 Task: Look for products in the category "Deodrant & Shave" from Parissa only.
Action: Mouse moved to (292, 124)
Screenshot: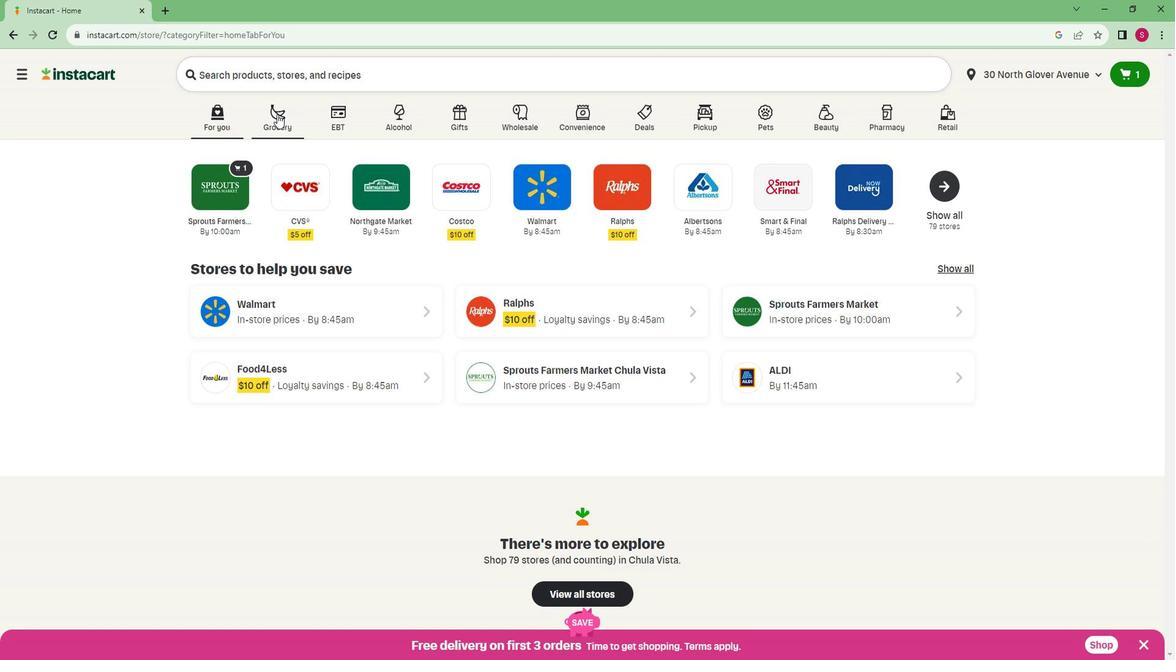 
Action: Mouse pressed left at (292, 124)
Screenshot: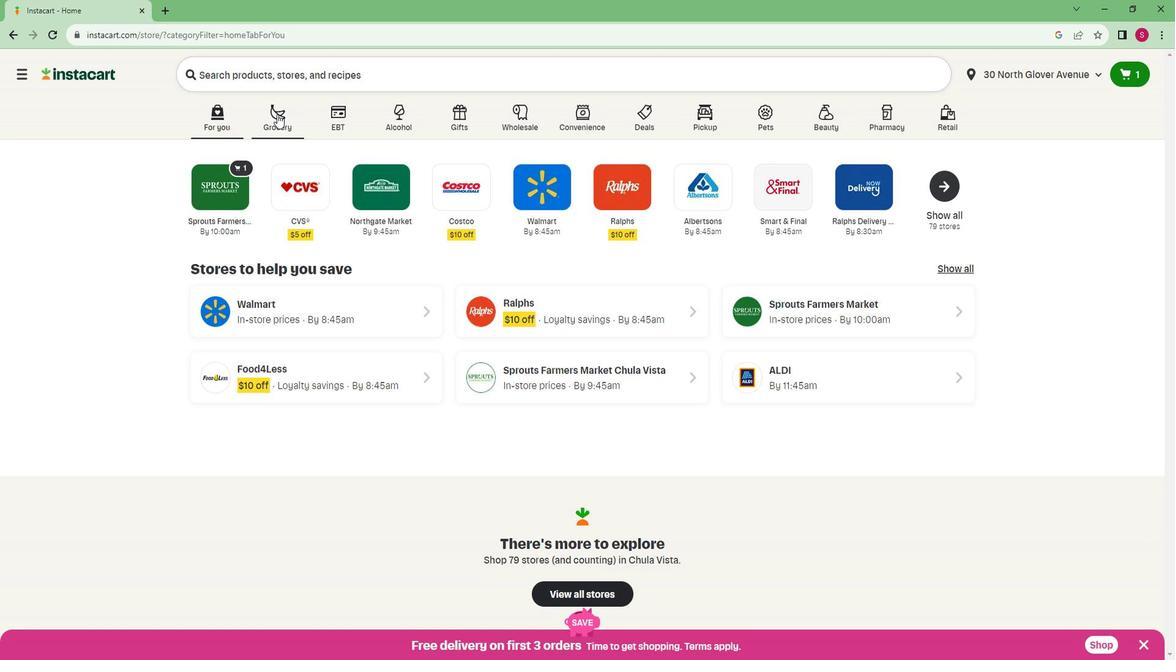 
Action: Mouse moved to (258, 347)
Screenshot: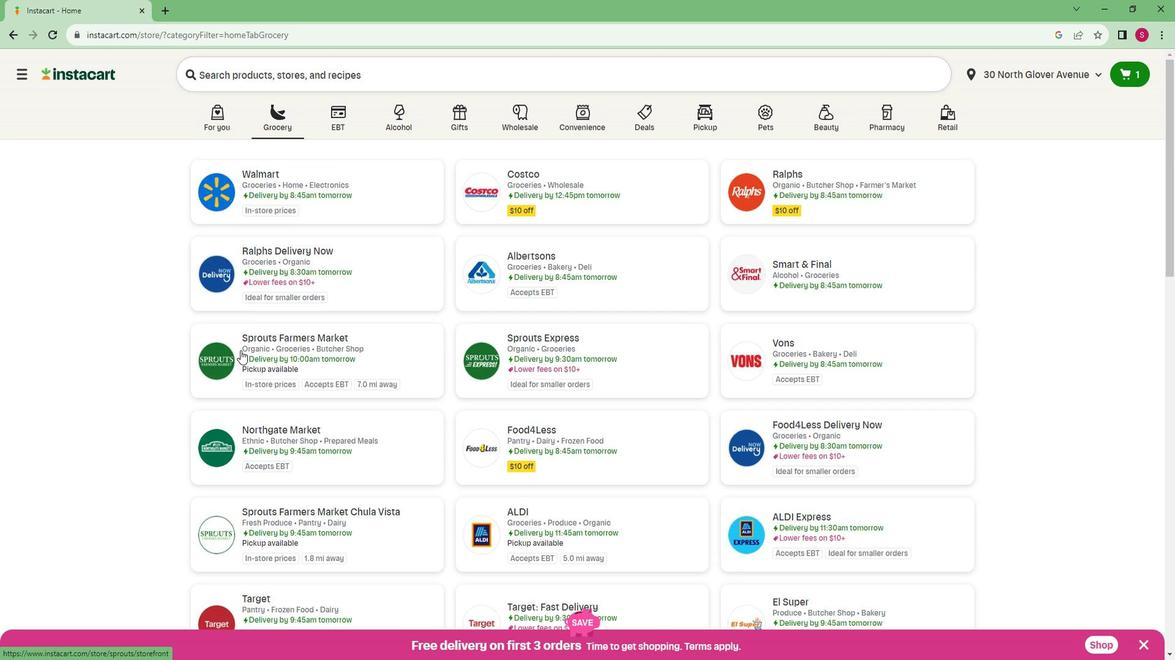 
Action: Mouse pressed left at (258, 347)
Screenshot: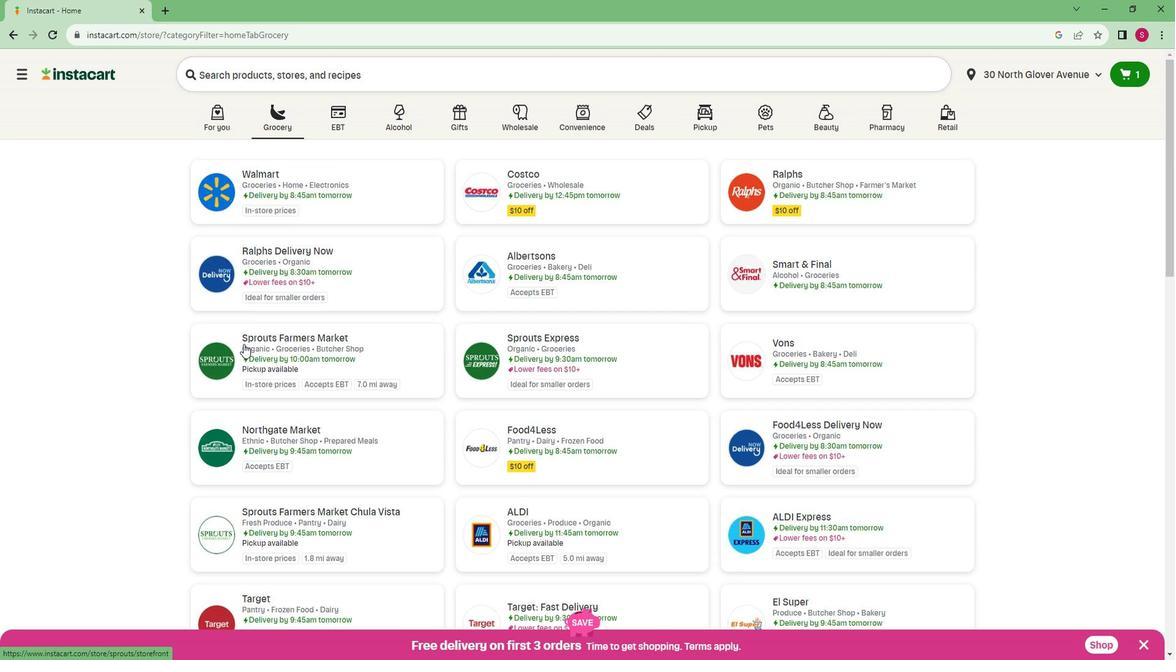 
Action: Mouse moved to (61, 466)
Screenshot: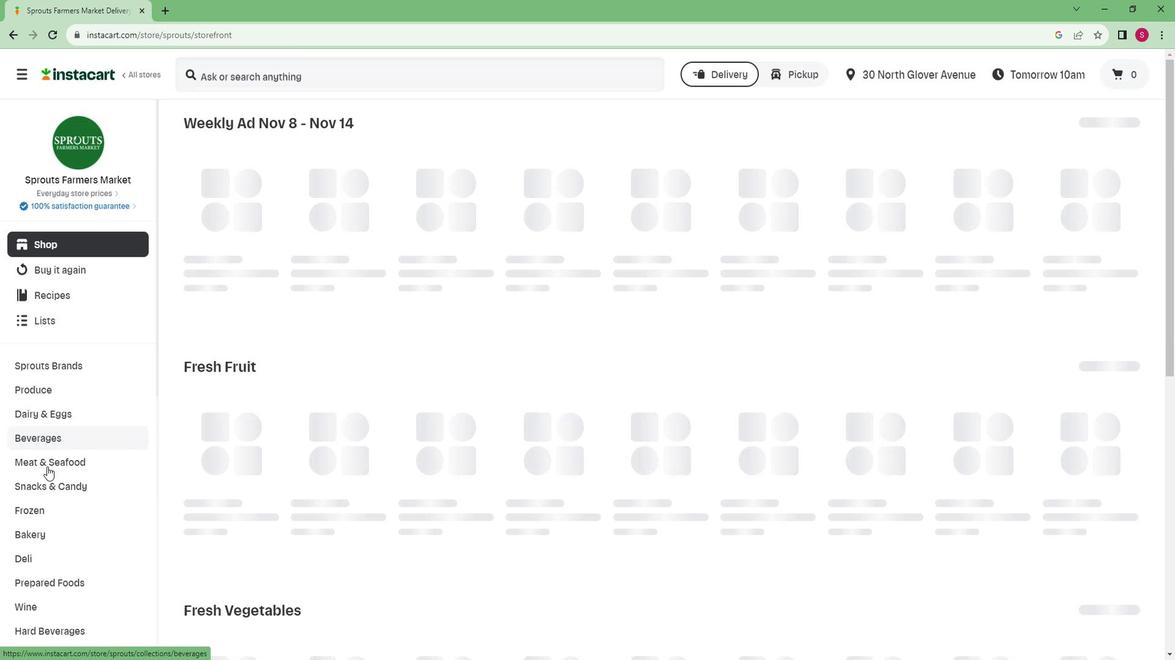 
Action: Mouse scrolled (61, 466) with delta (0, 0)
Screenshot: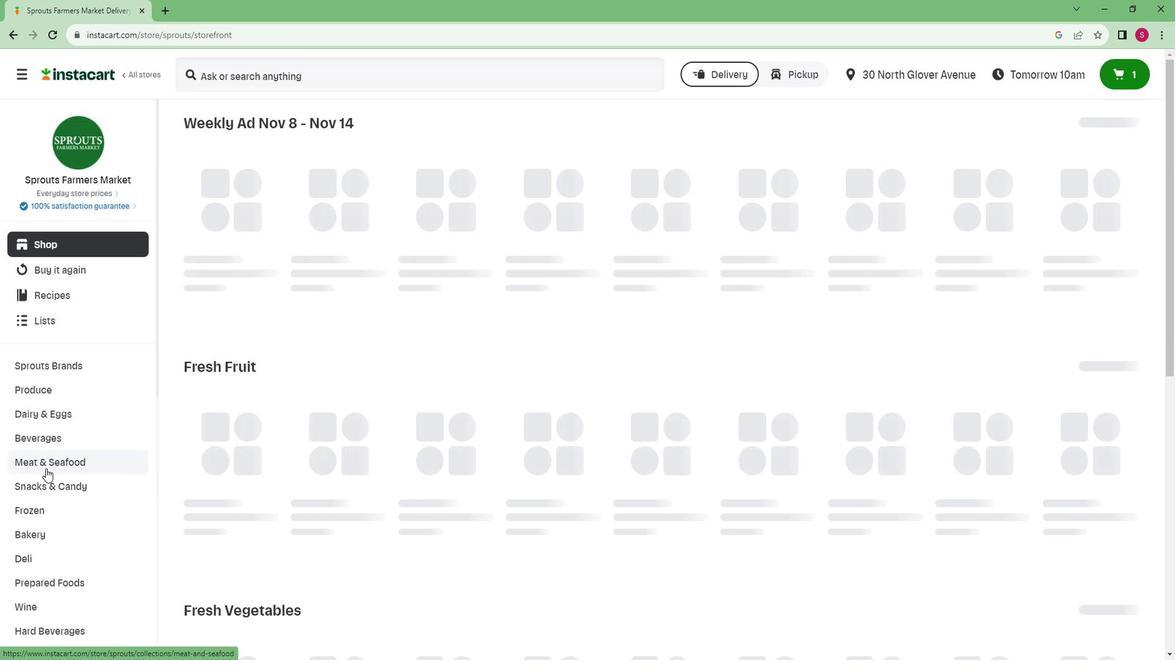 
Action: Mouse scrolled (61, 466) with delta (0, 0)
Screenshot: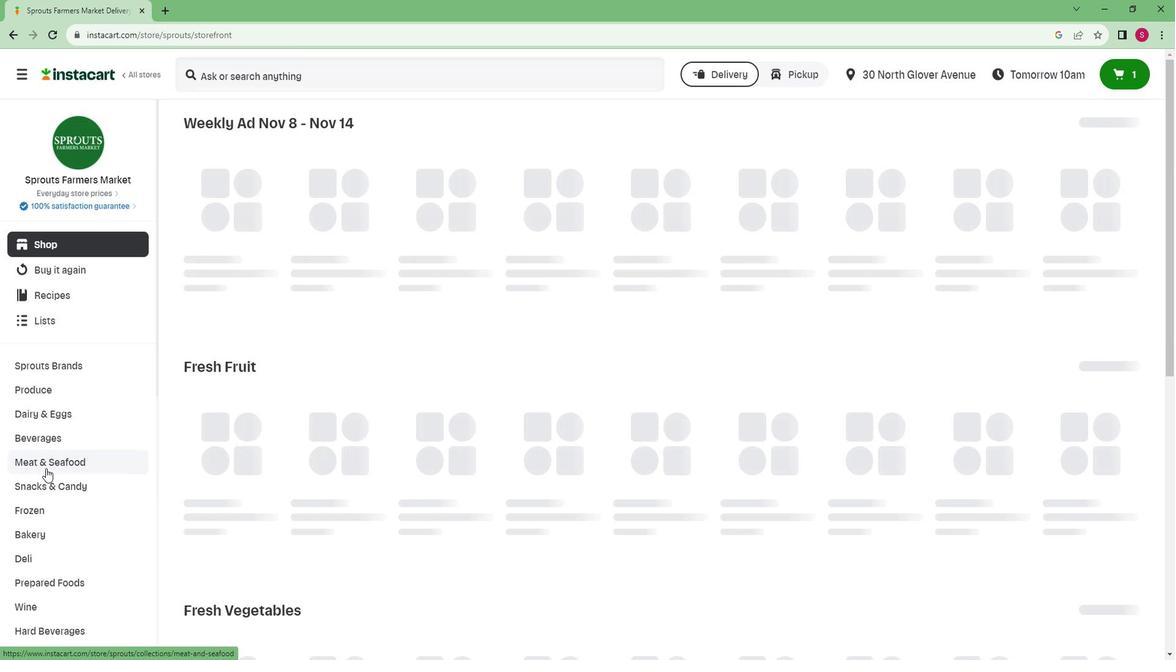 
Action: Mouse scrolled (61, 466) with delta (0, 0)
Screenshot: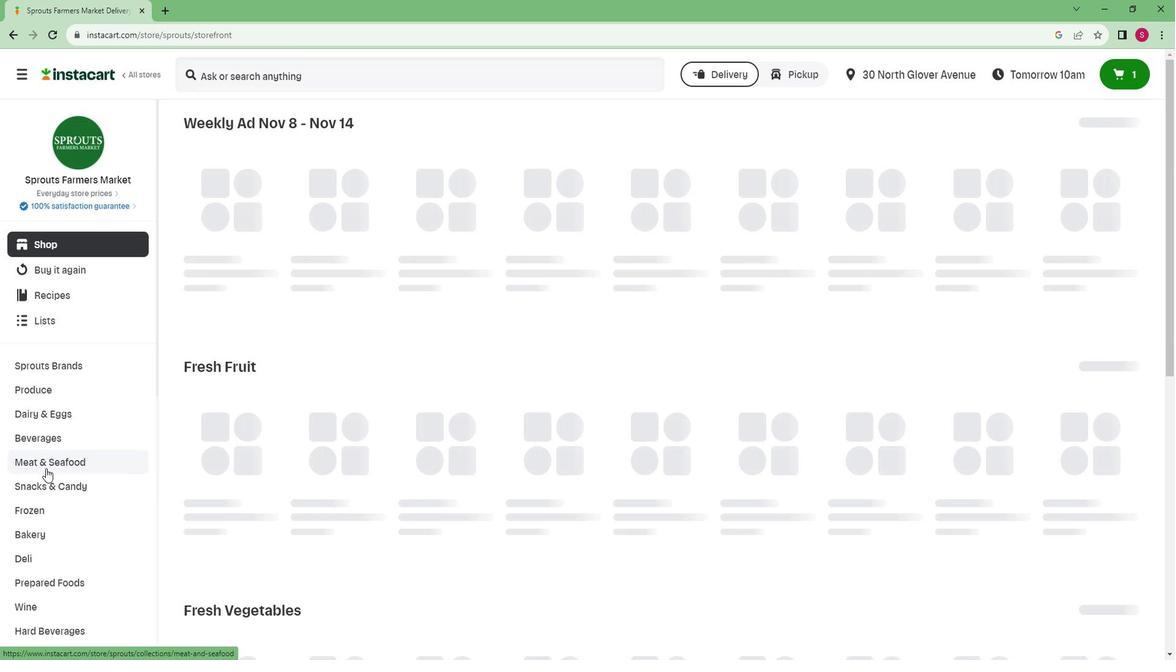 
Action: Mouse moved to (61, 467)
Screenshot: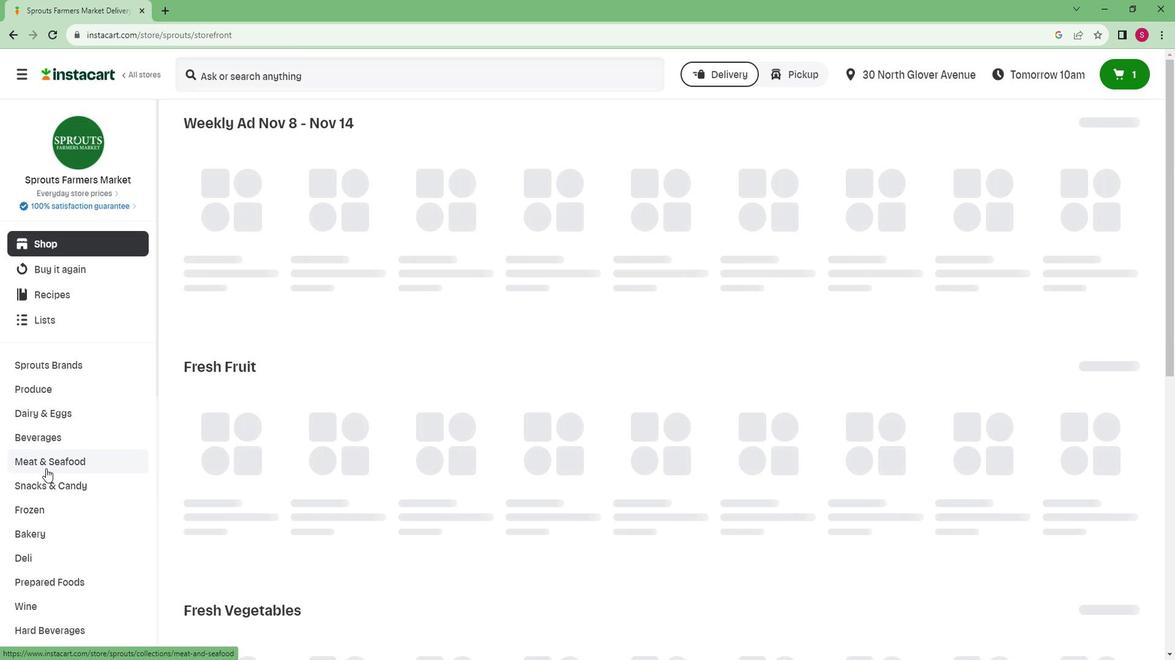 
Action: Mouse scrolled (61, 466) with delta (0, 0)
Screenshot: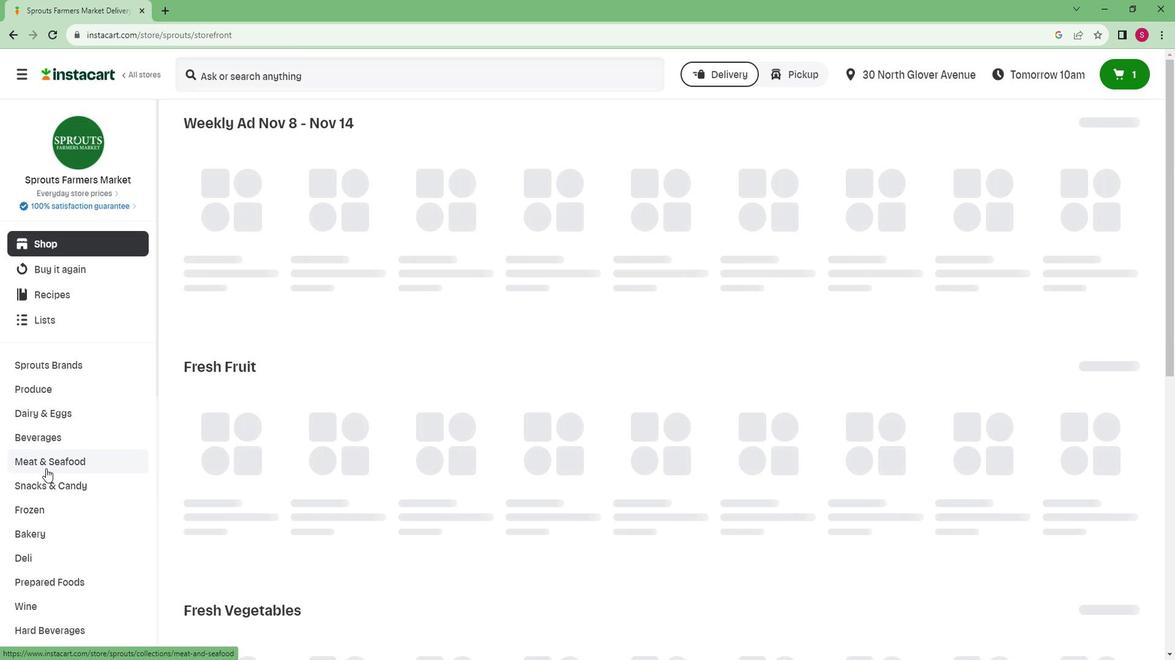 
Action: Mouse scrolled (61, 466) with delta (0, 0)
Screenshot: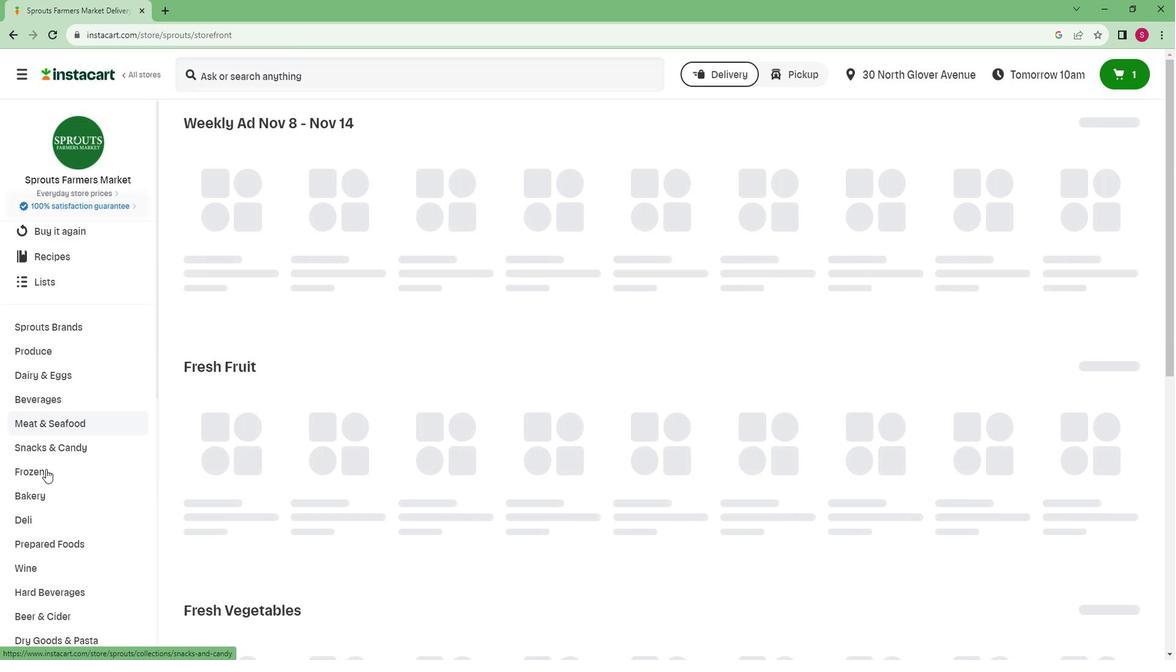 
Action: Mouse moved to (42, 556)
Screenshot: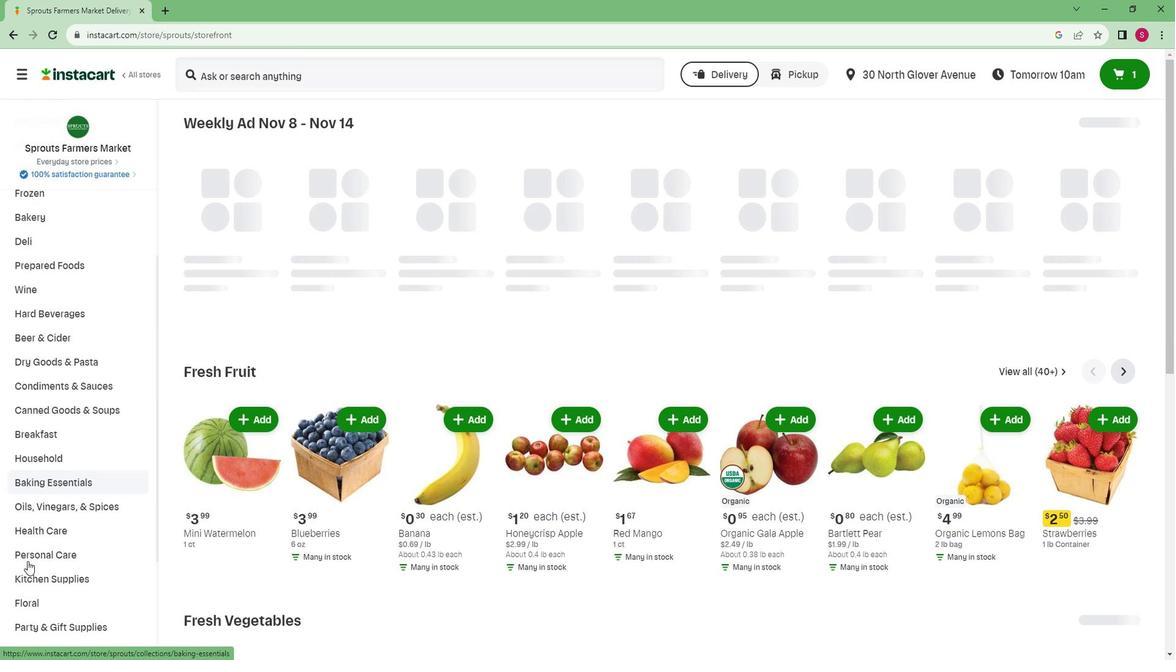 
Action: Mouse scrolled (42, 556) with delta (0, 0)
Screenshot: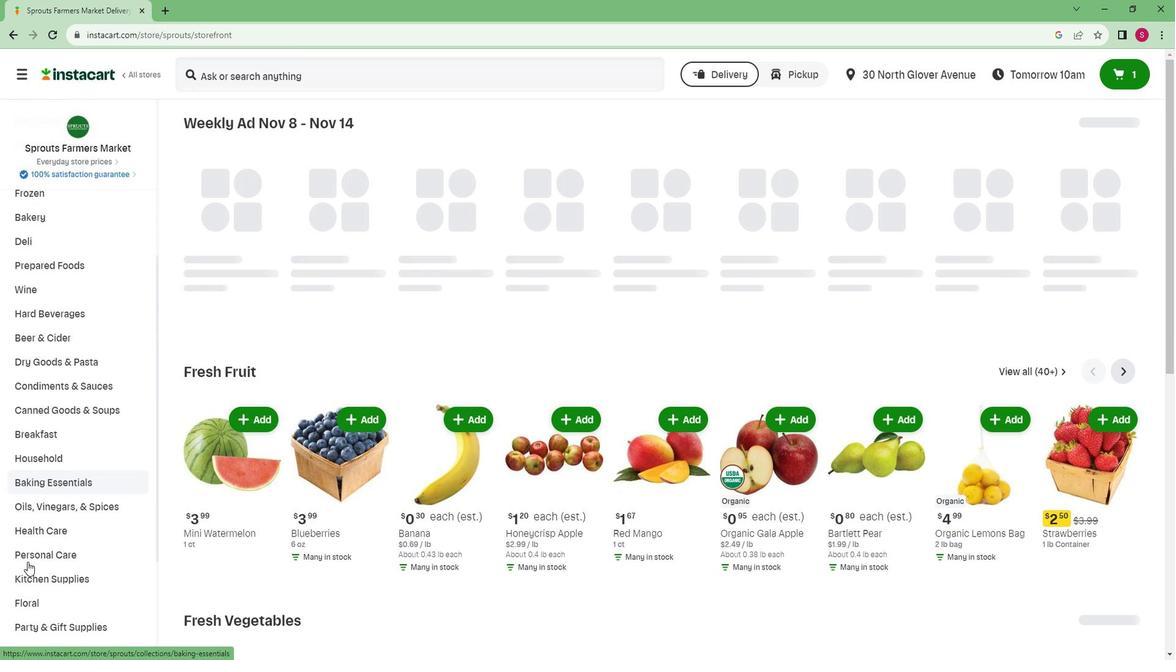 
Action: Mouse scrolled (42, 556) with delta (0, 0)
Screenshot: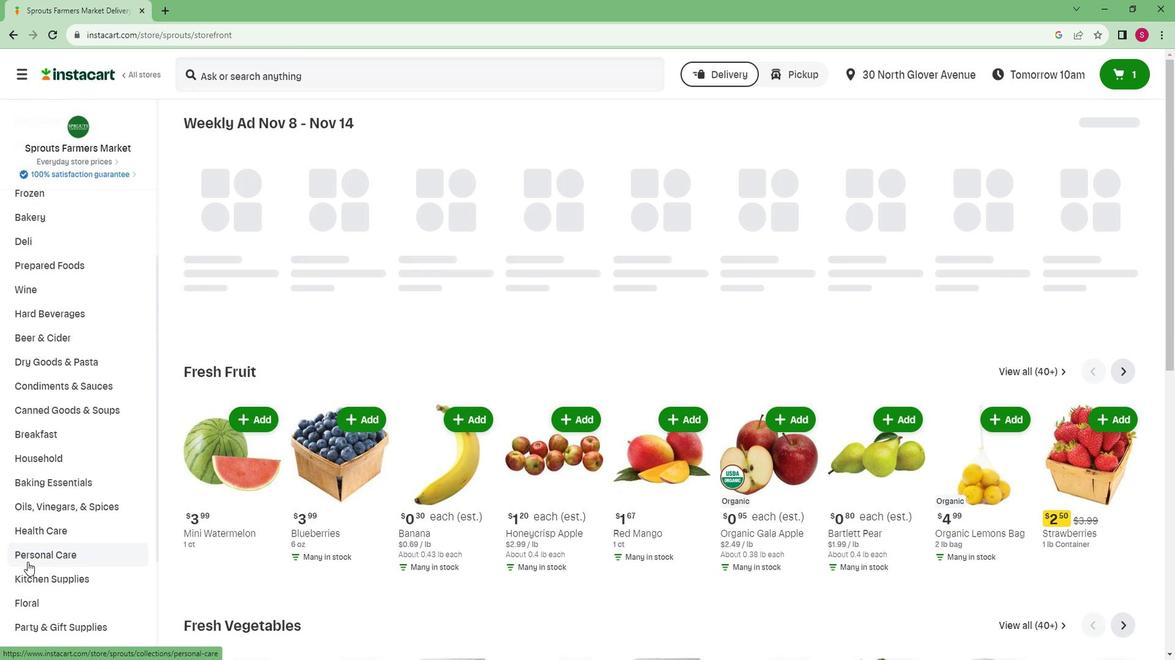
Action: Mouse moved to (42, 597)
Screenshot: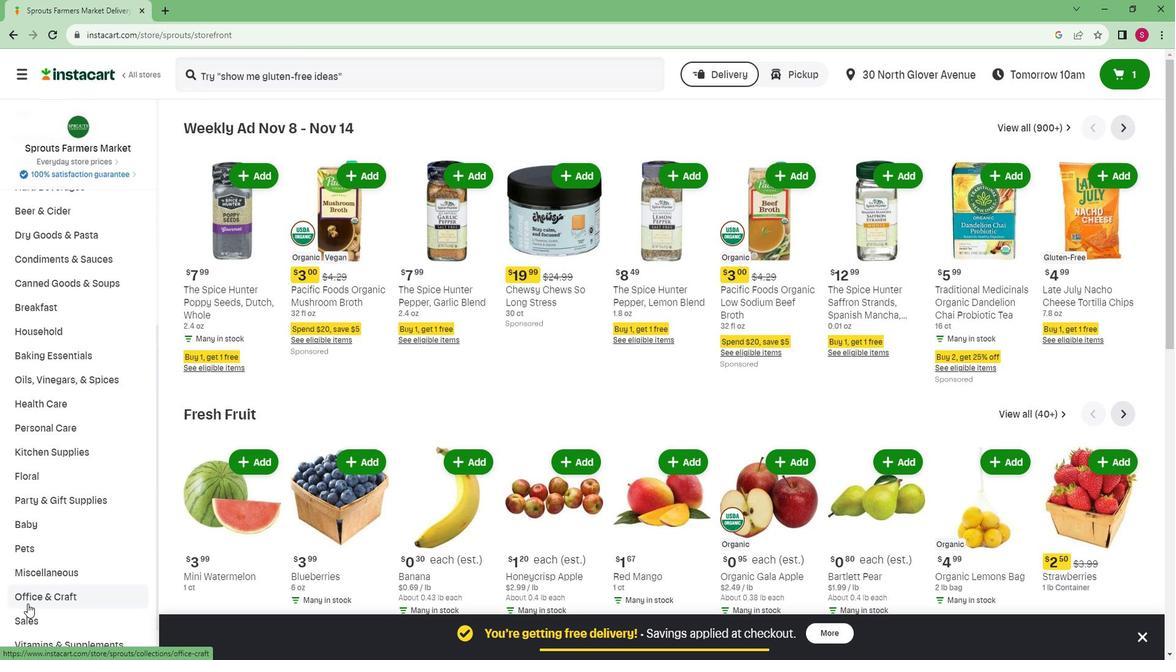 
Action: Mouse scrolled (42, 596) with delta (0, 0)
Screenshot: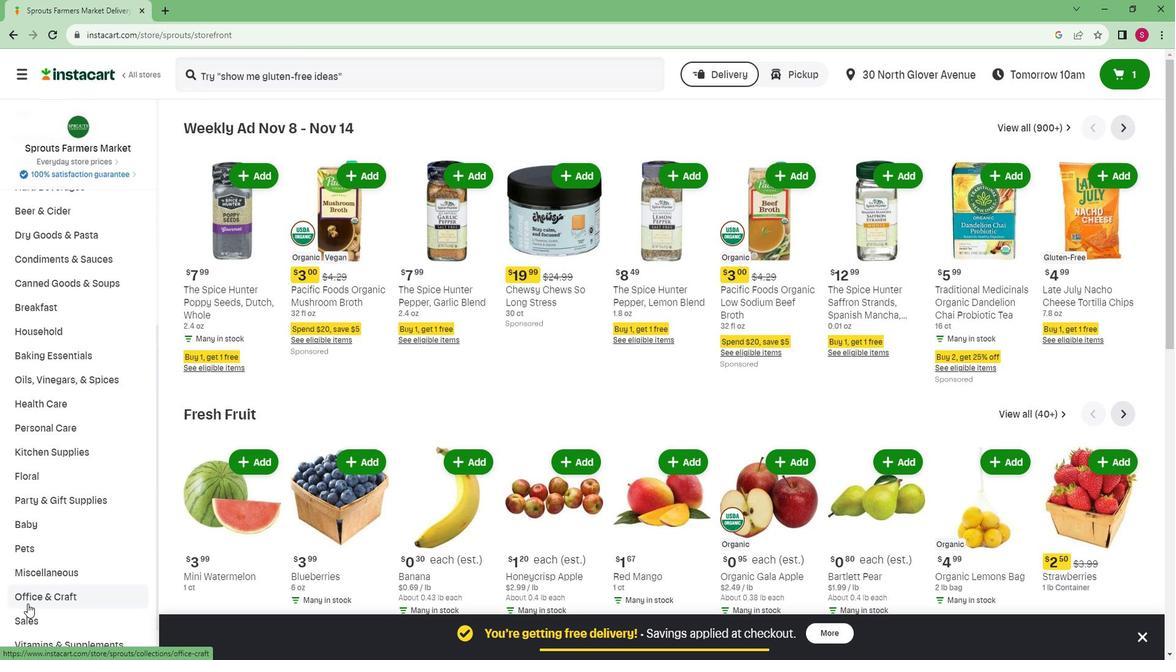 
Action: Mouse moved to (40, 594)
Screenshot: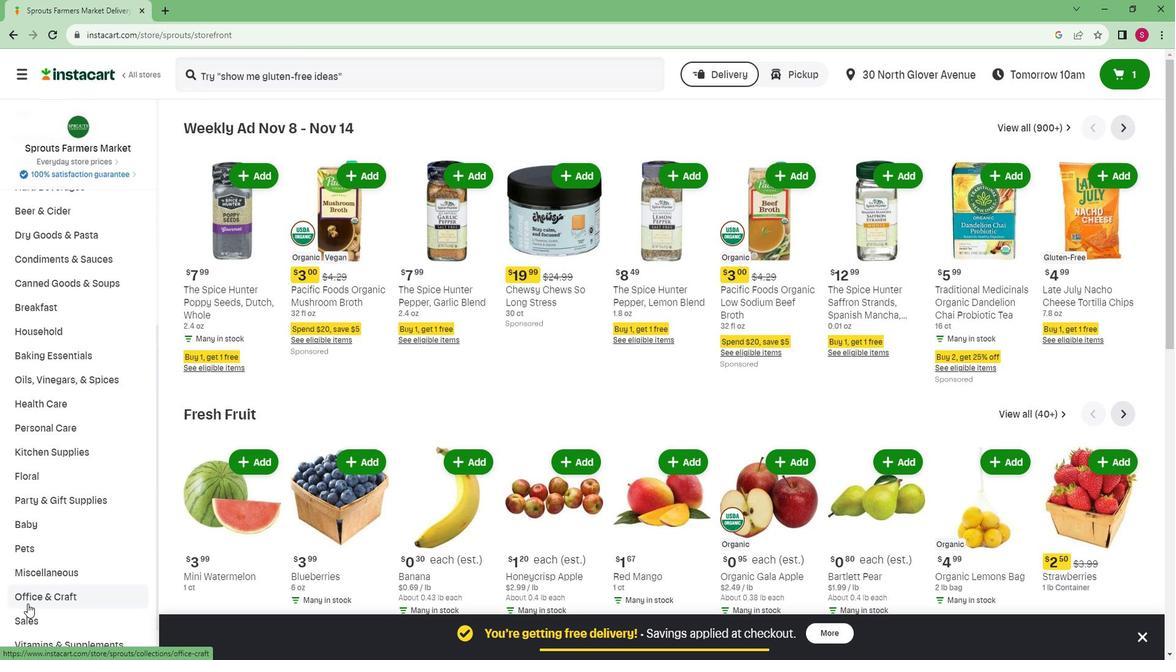 
Action: Mouse scrolled (40, 594) with delta (0, 0)
Screenshot: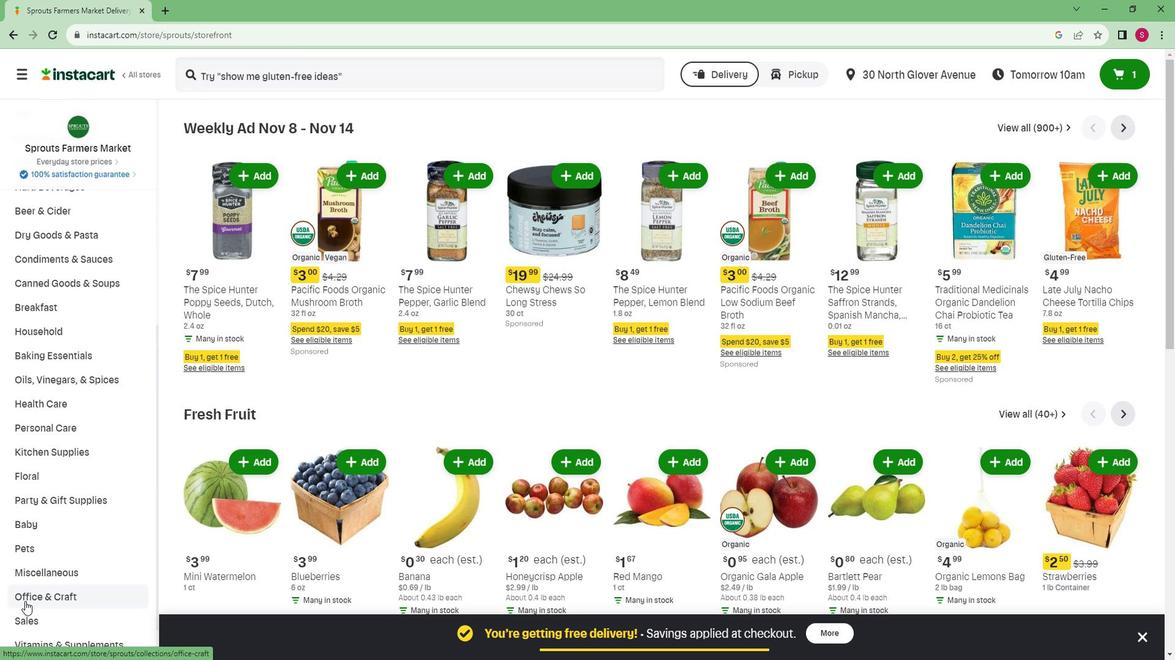 
Action: Mouse moved to (45, 604)
Screenshot: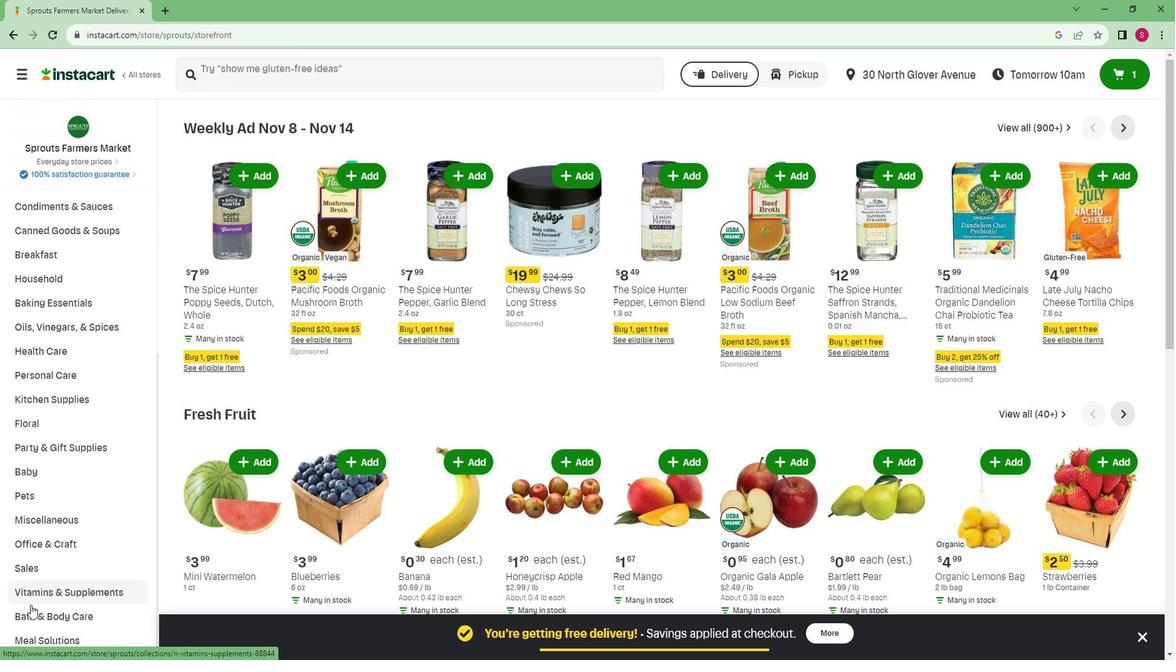 
Action: Mouse pressed left at (45, 604)
Screenshot: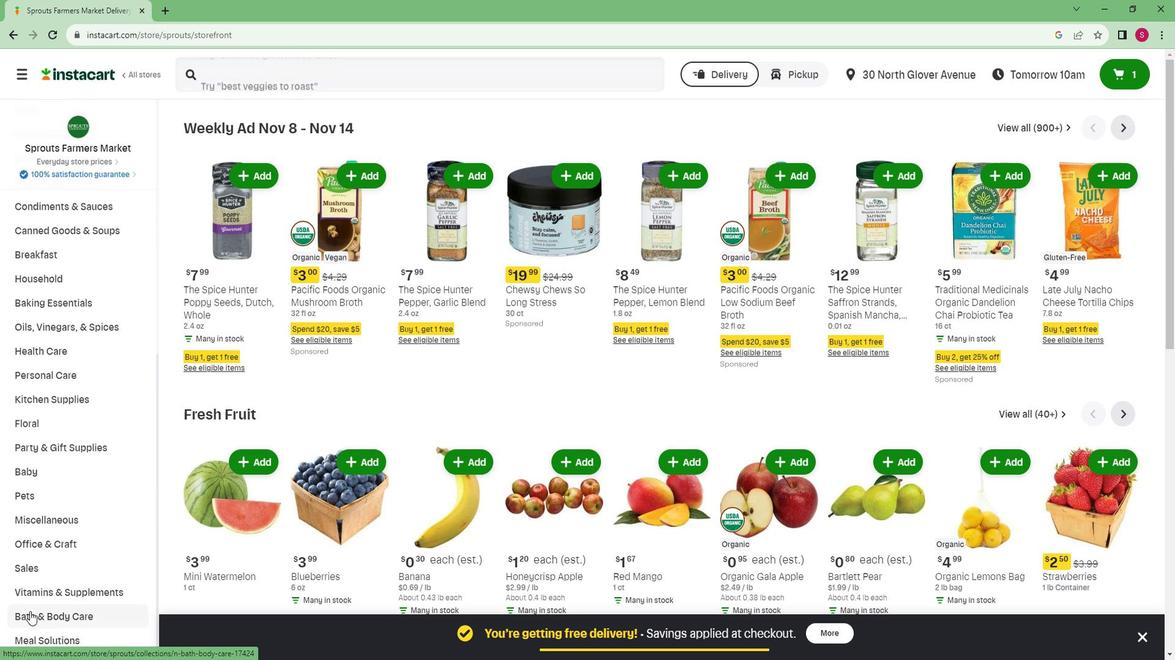 
Action: Mouse moved to (883, 161)
Screenshot: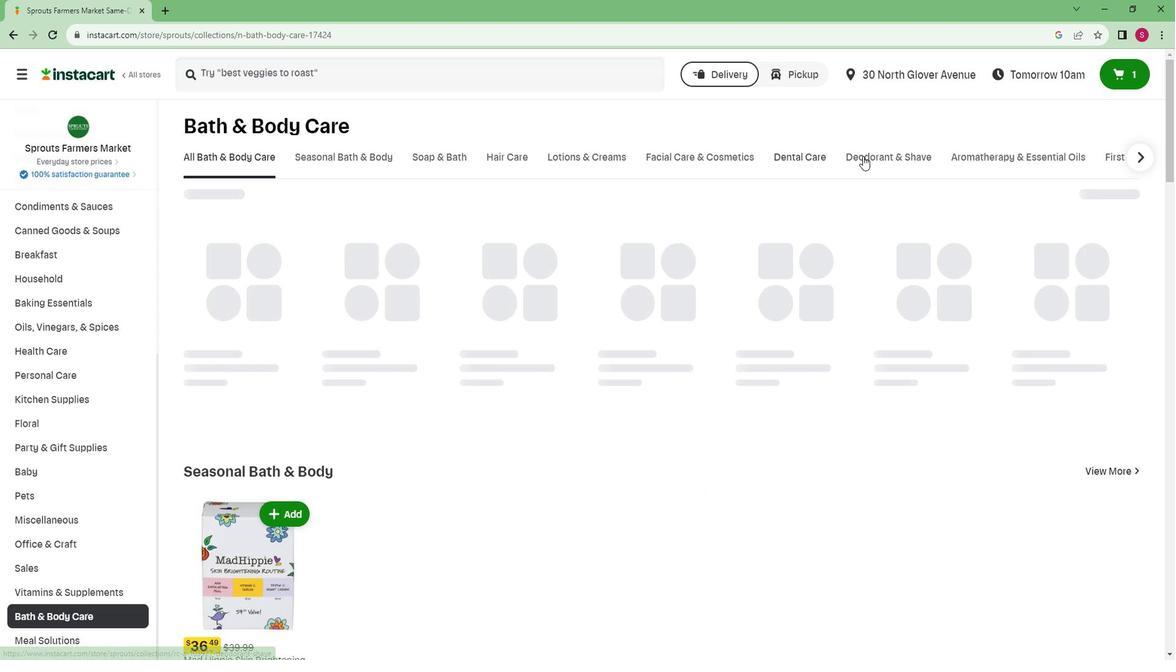 
Action: Mouse pressed left at (883, 161)
Screenshot: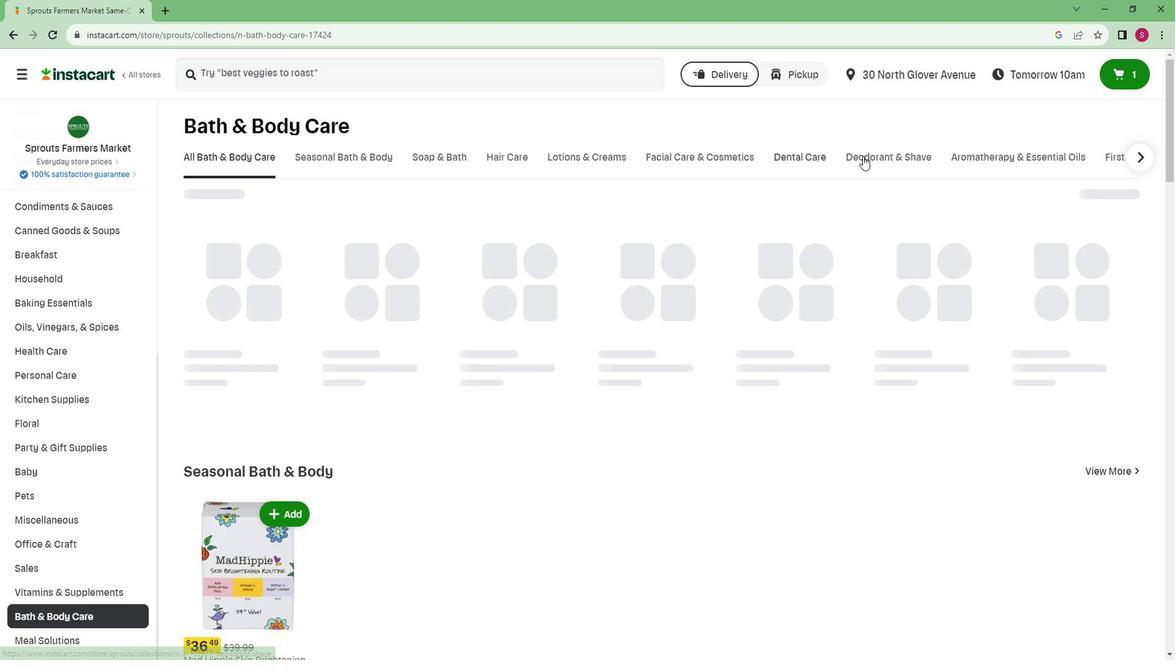 
Action: Mouse moved to (304, 205)
Screenshot: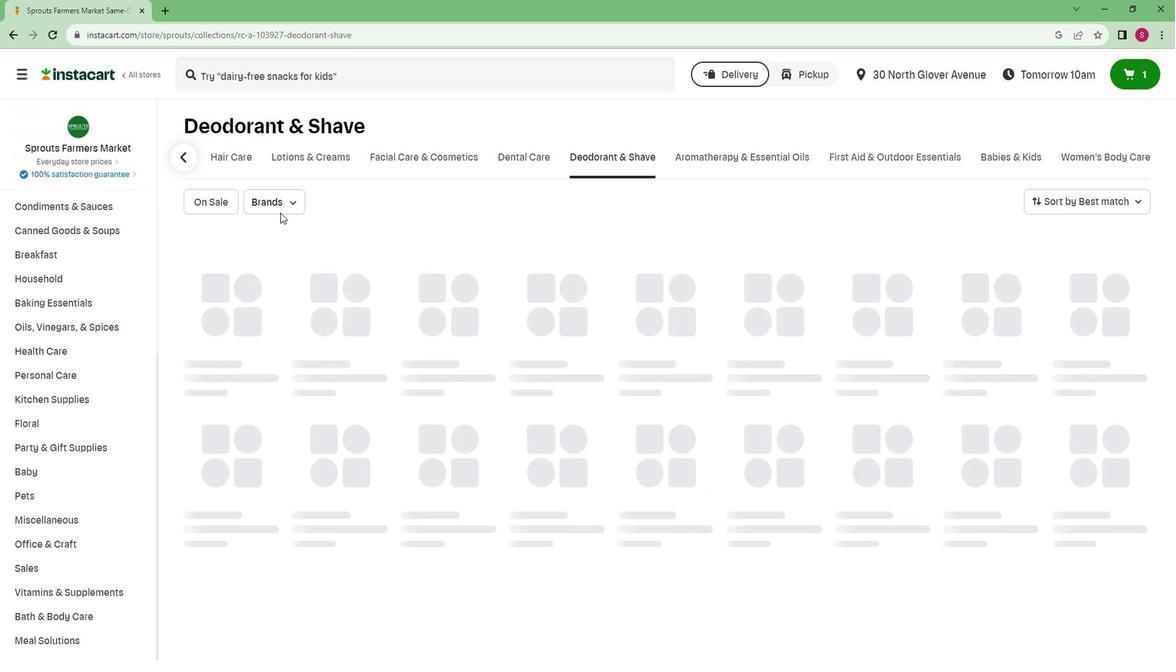 
Action: Mouse pressed left at (304, 205)
Screenshot: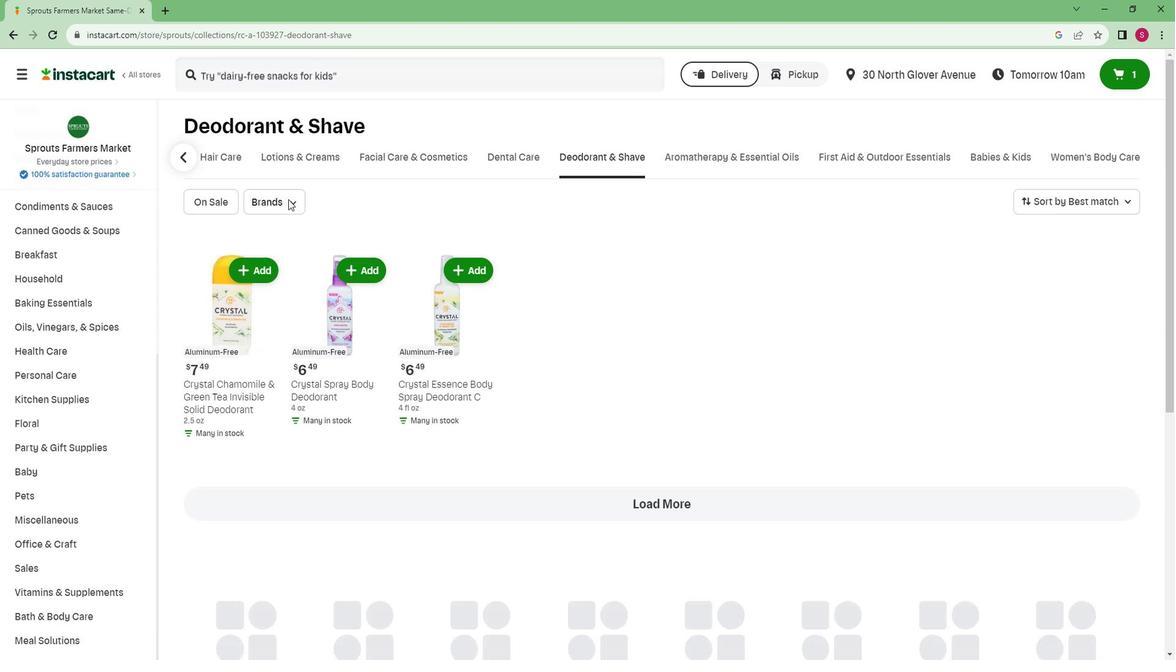 
Action: Mouse moved to (302, 214)
Screenshot: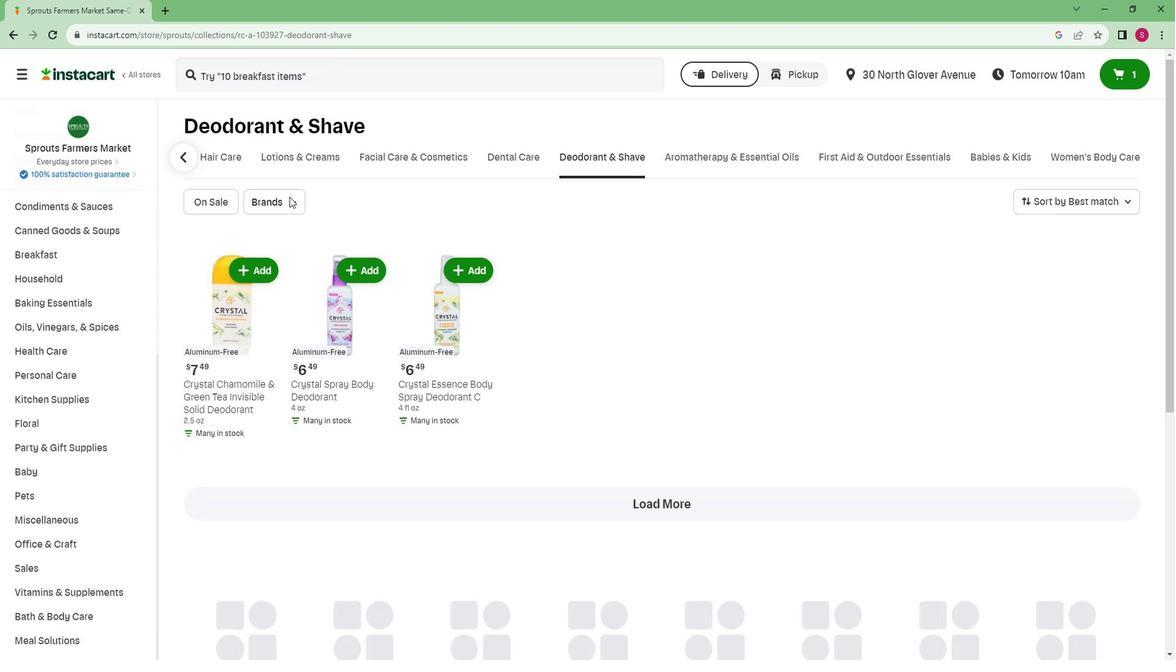 
Action: Mouse pressed left at (302, 214)
Screenshot: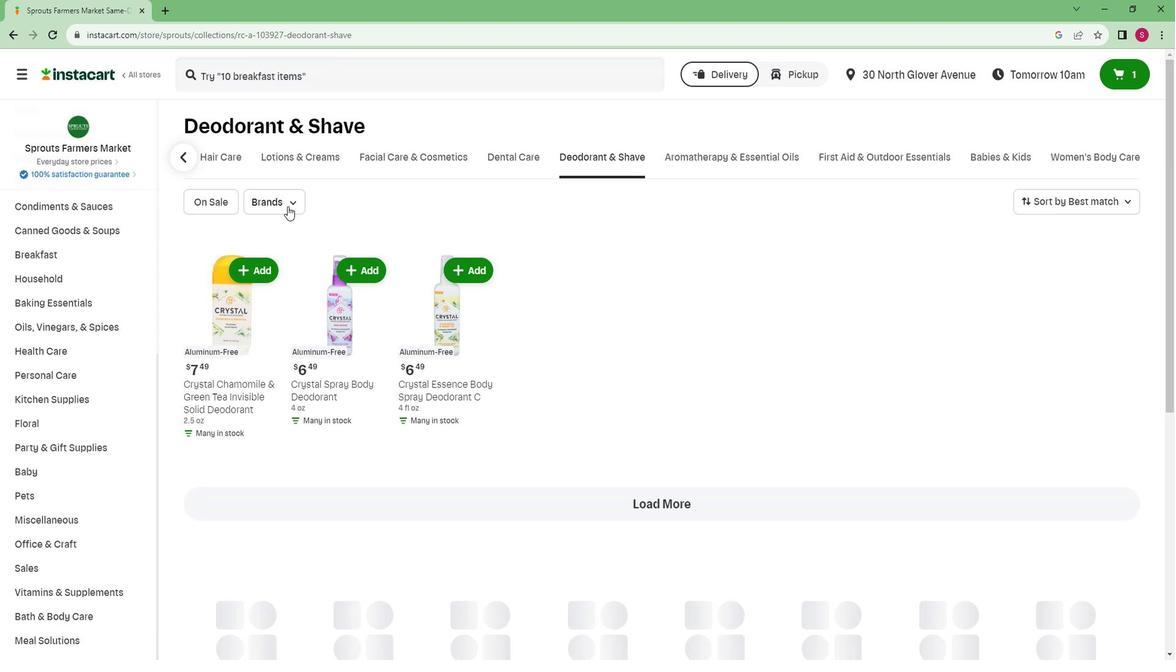 
Action: Mouse moved to (310, 216)
Screenshot: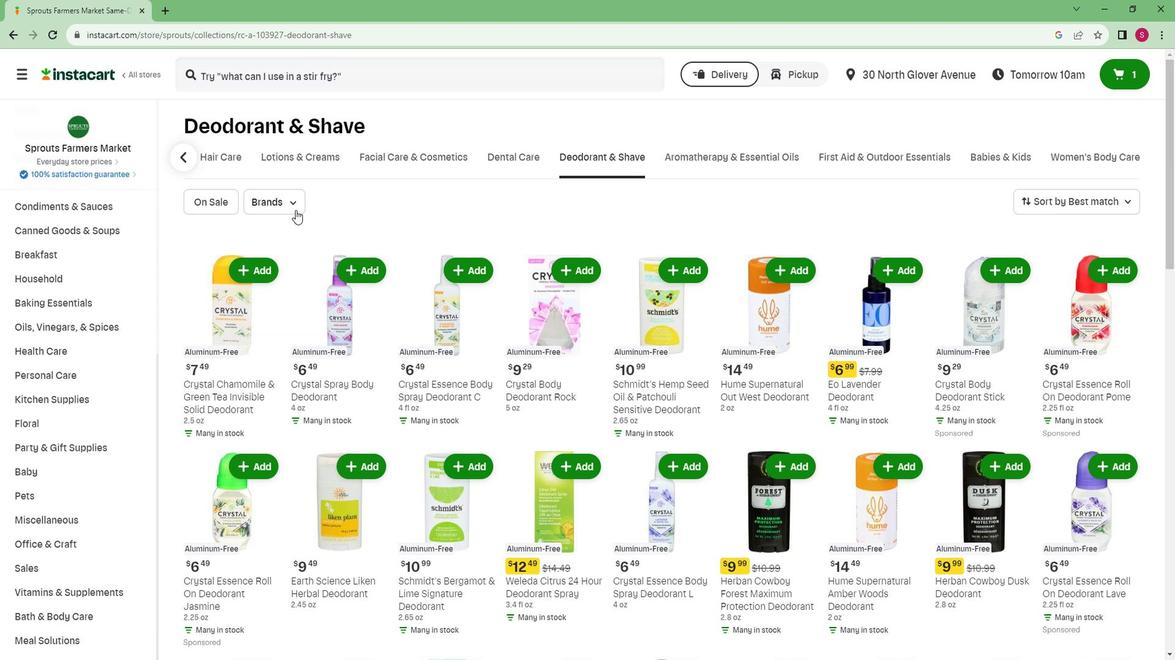 
Action: Mouse pressed left at (310, 216)
Screenshot: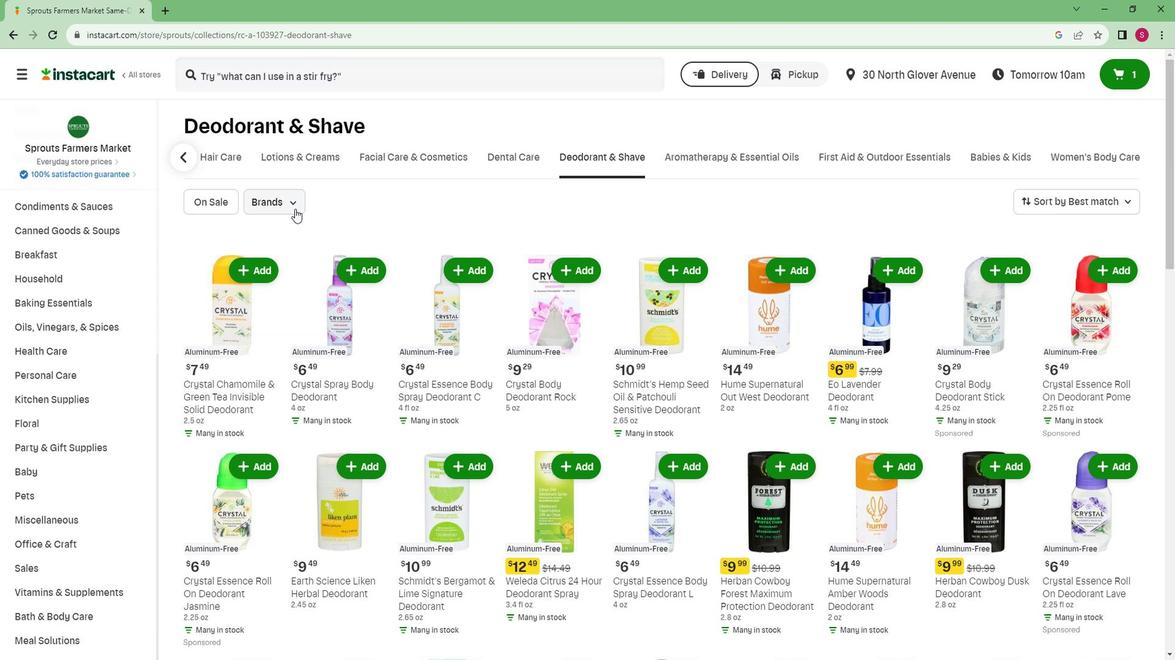 
Action: Mouse moved to (329, 317)
Screenshot: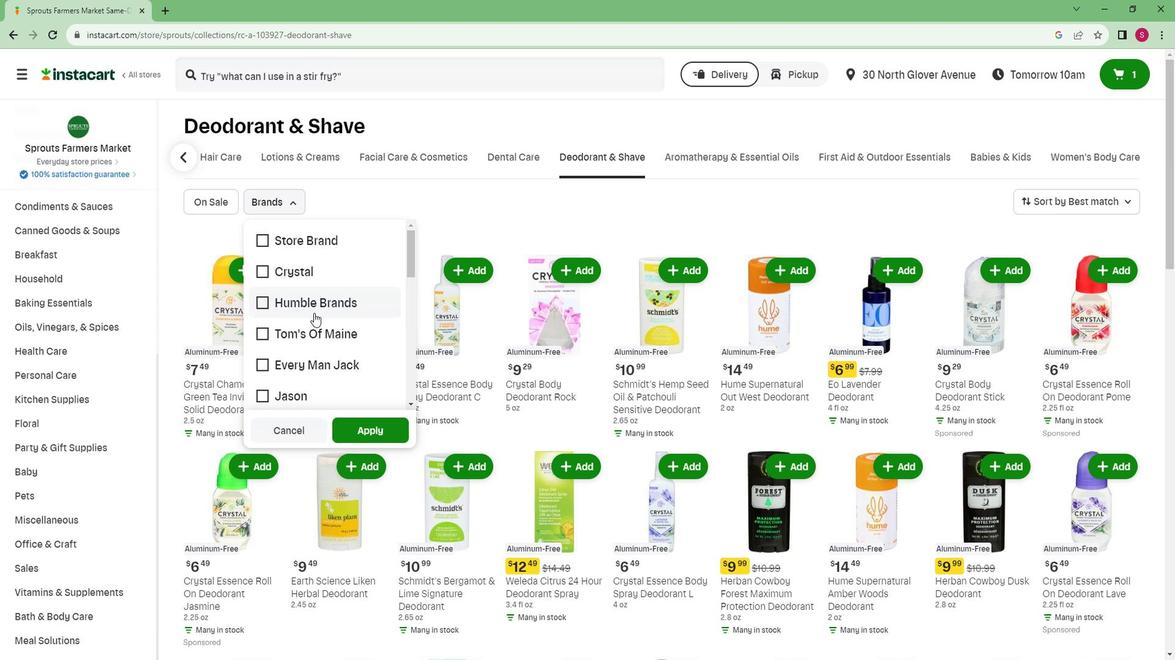 
Action: Mouse scrolled (329, 316) with delta (0, 0)
Screenshot: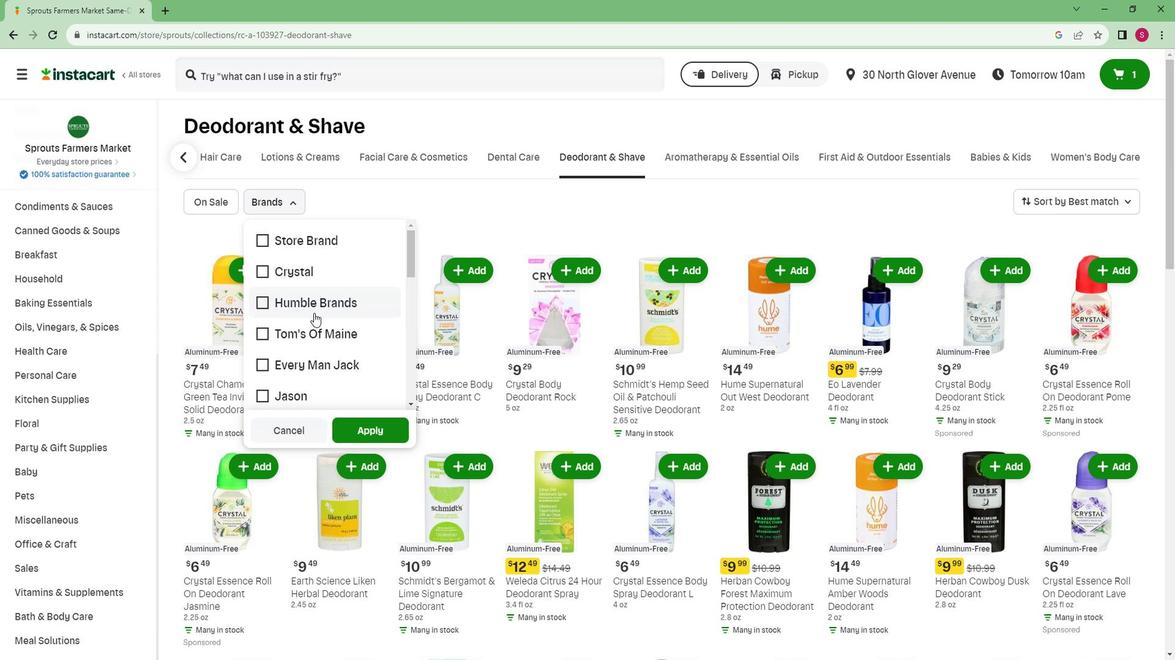 
Action: Mouse scrolled (329, 316) with delta (0, 0)
Screenshot: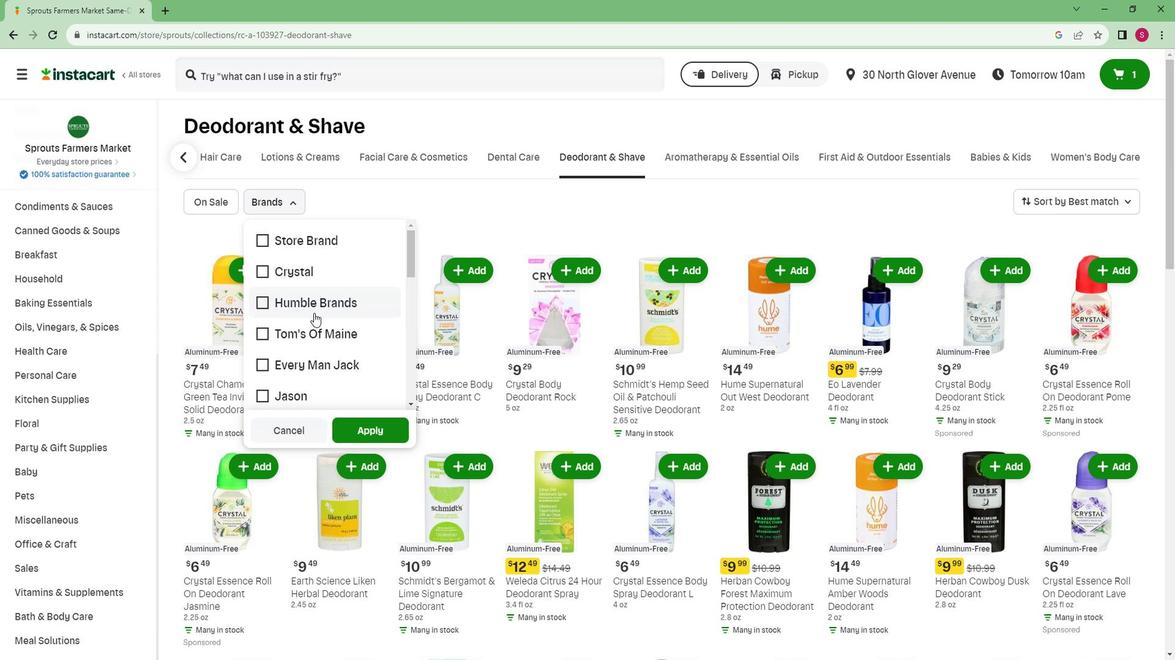 
Action: Mouse scrolled (329, 316) with delta (0, 0)
Screenshot: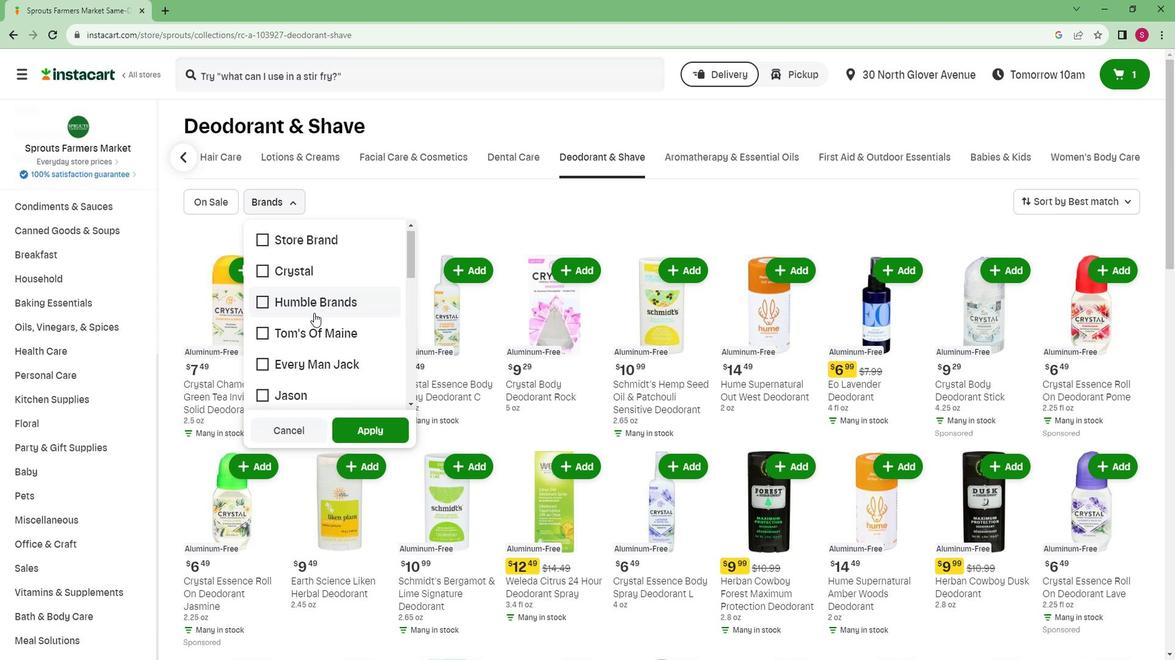 
Action: Mouse scrolled (329, 316) with delta (0, 0)
Screenshot: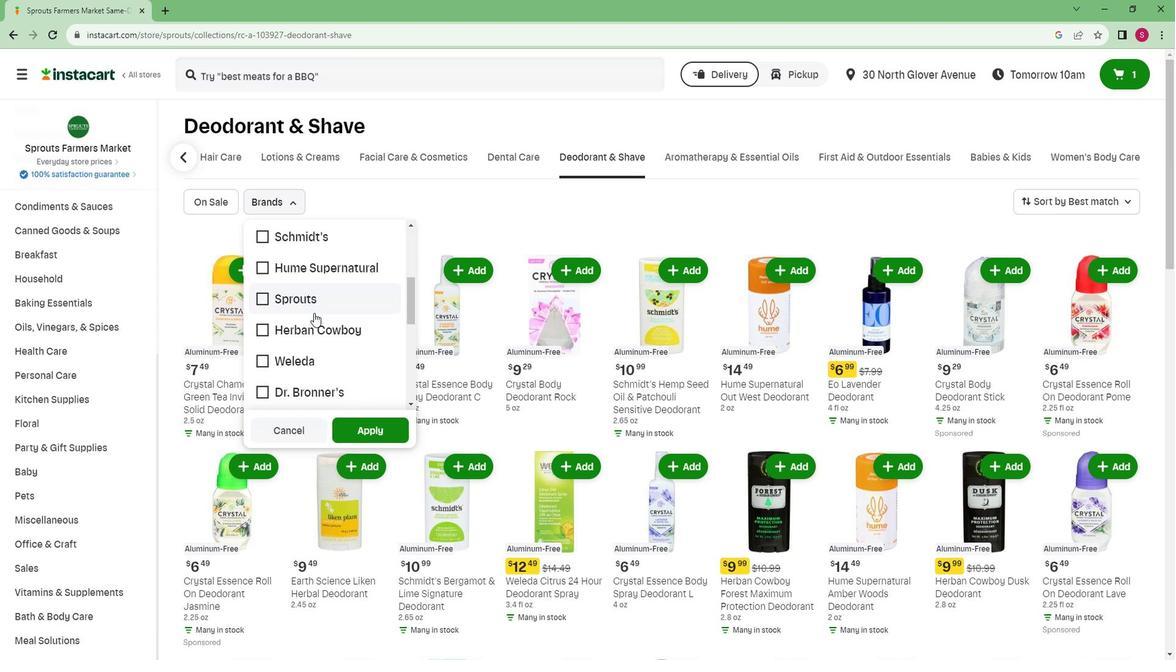 
Action: Mouse scrolled (329, 316) with delta (0, 0)
Screenshot: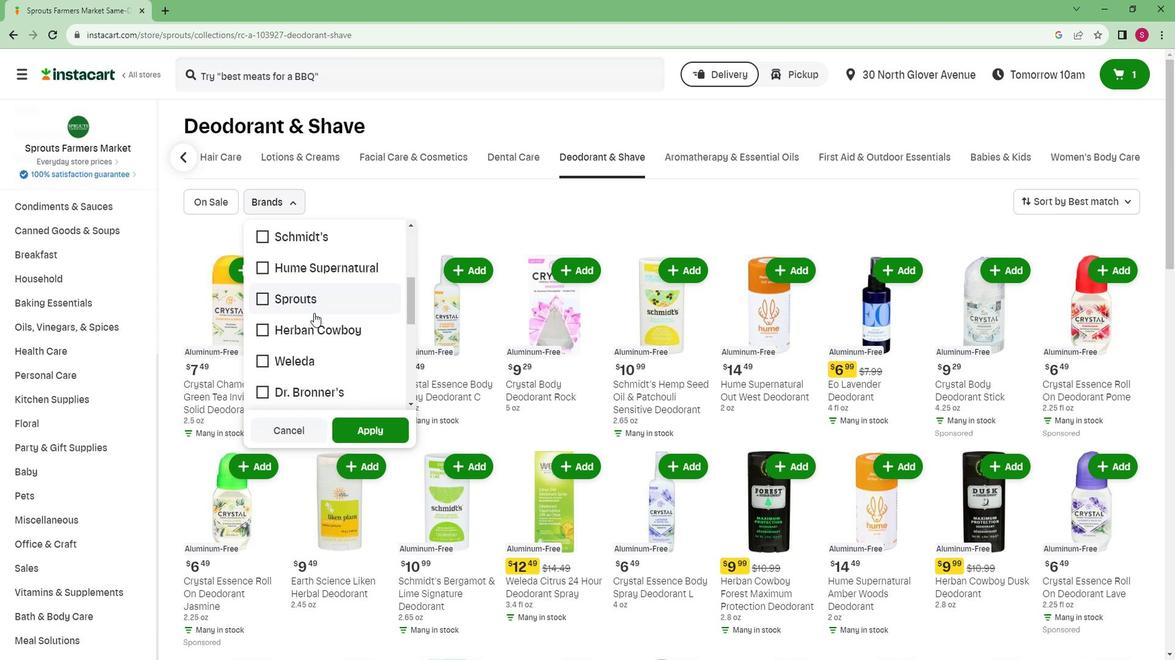 
Action: Mouse moved to (293, 352)
Screenshot: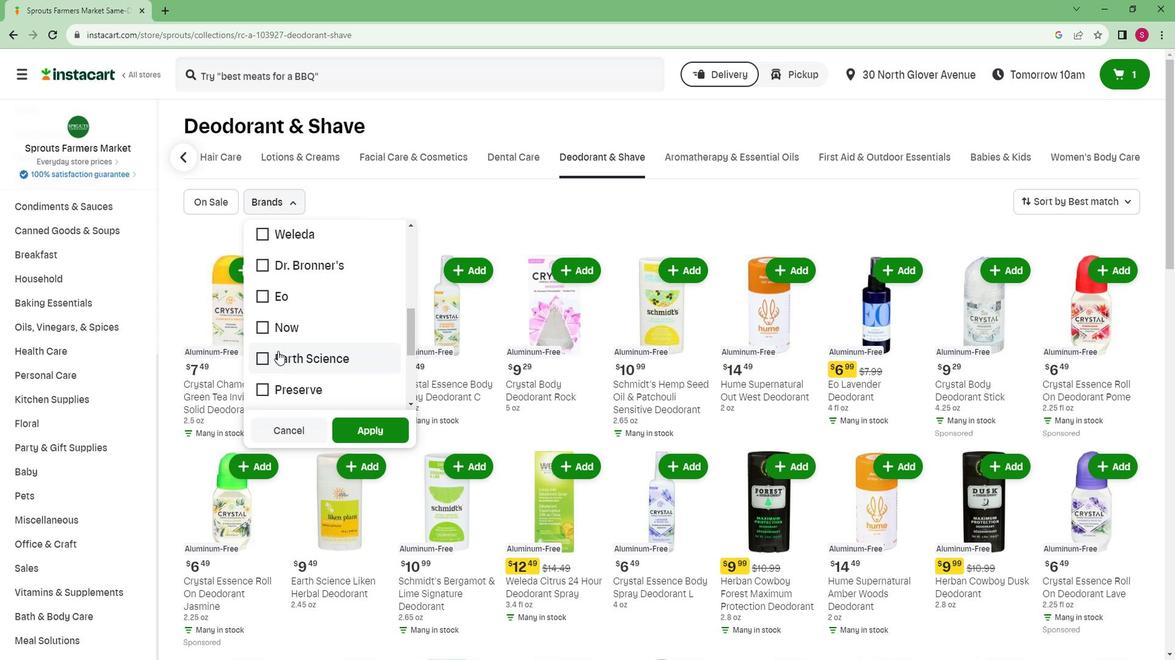 
Action: Mouse scrolled (293, 351) with delta (0, 0)
Screenshot: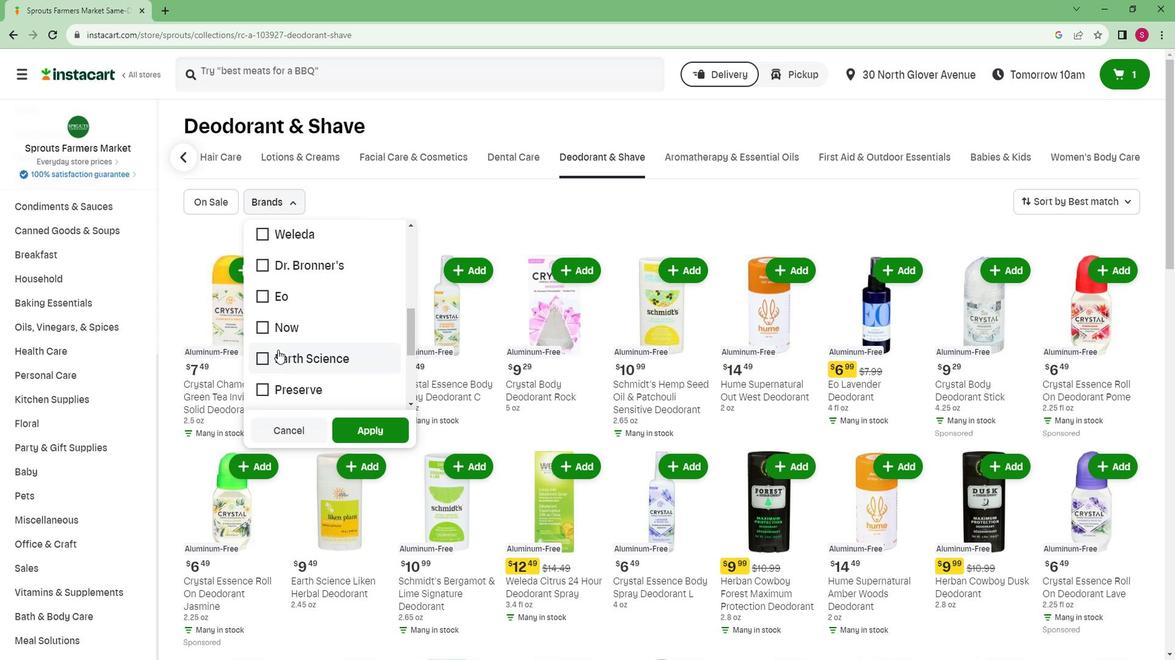
Action: Mouse scrolled (293, 351) with delta (0, 0)
Screenshot: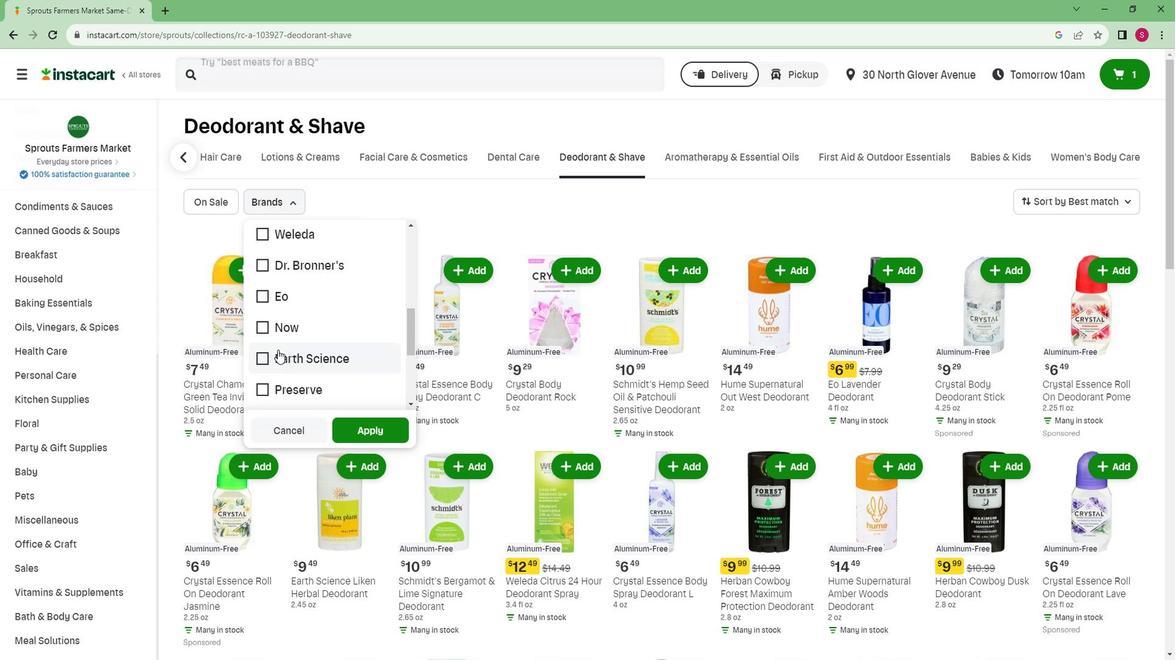 
Action: Mouse moved to (303, 326)
Screenshot: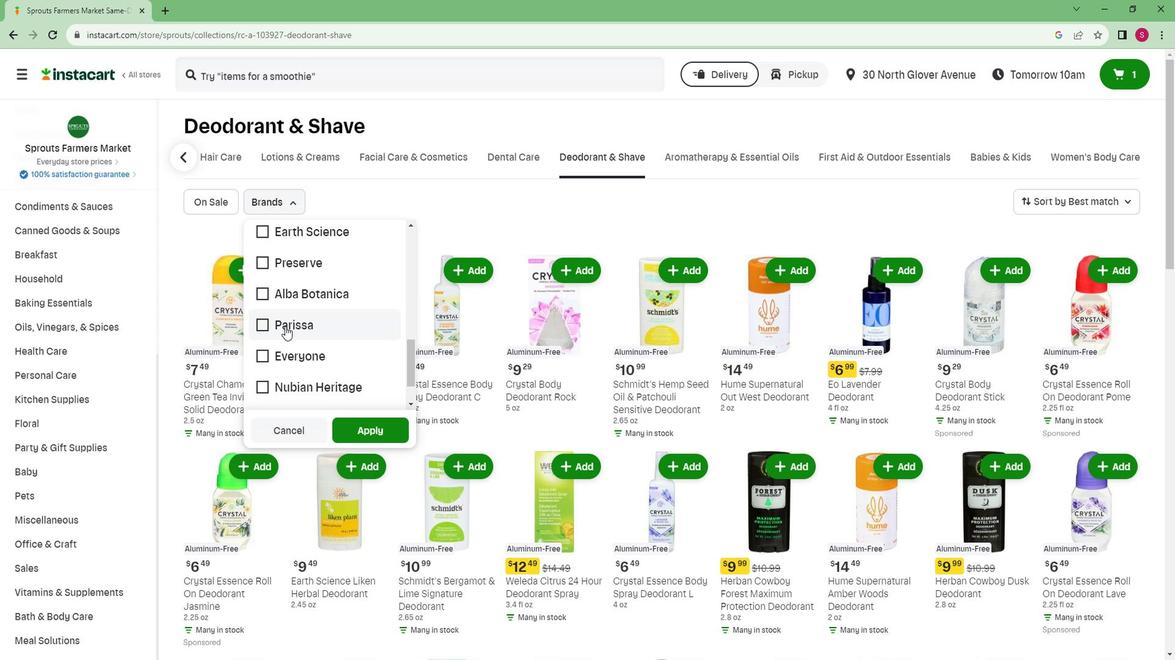 
Action: Mouse pressed left at (303, 326)
Screenshot: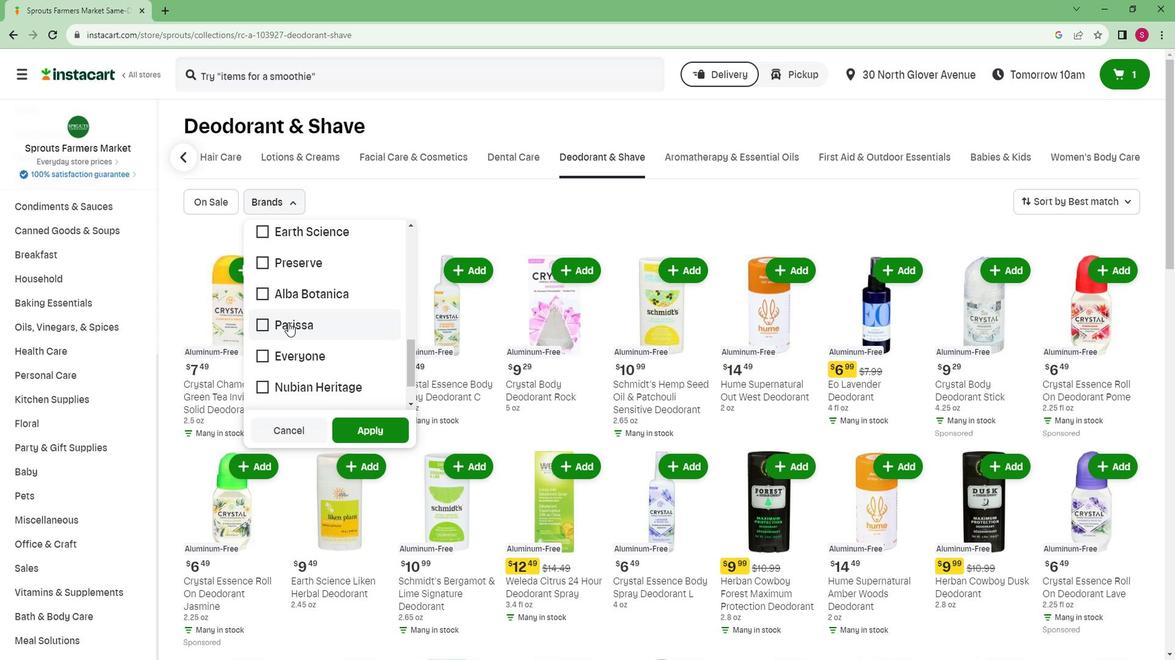 
Action: Mouse moved to (370, 426)
Screenshot: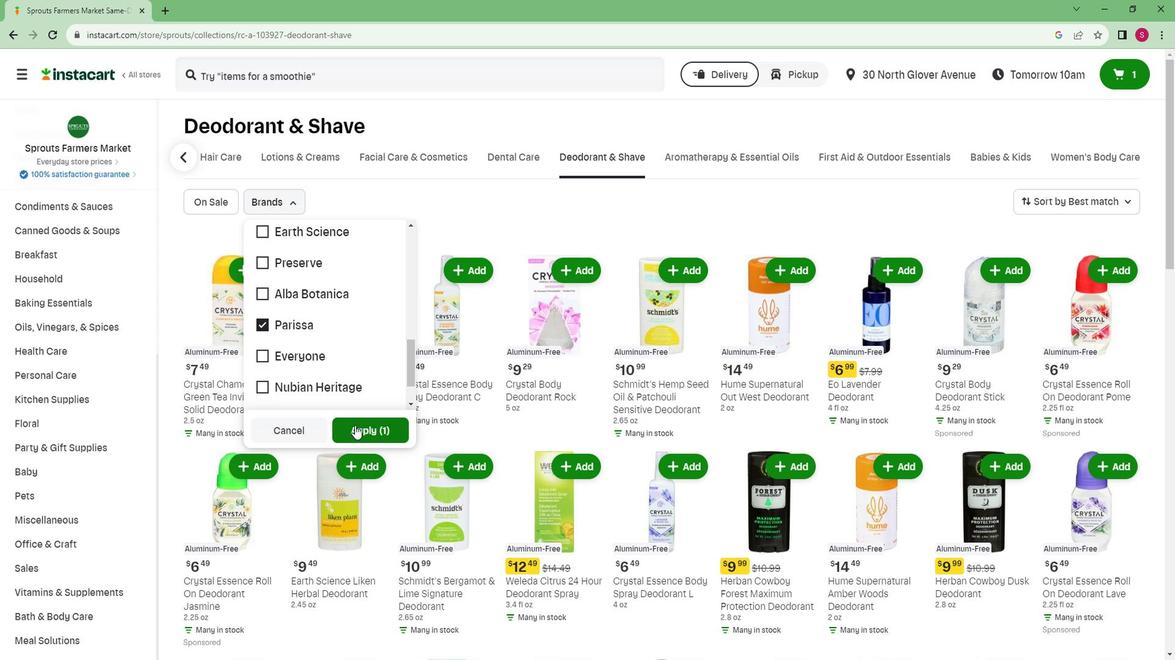 
Action: Mouse pressed left at (370, 426)
Screenshot: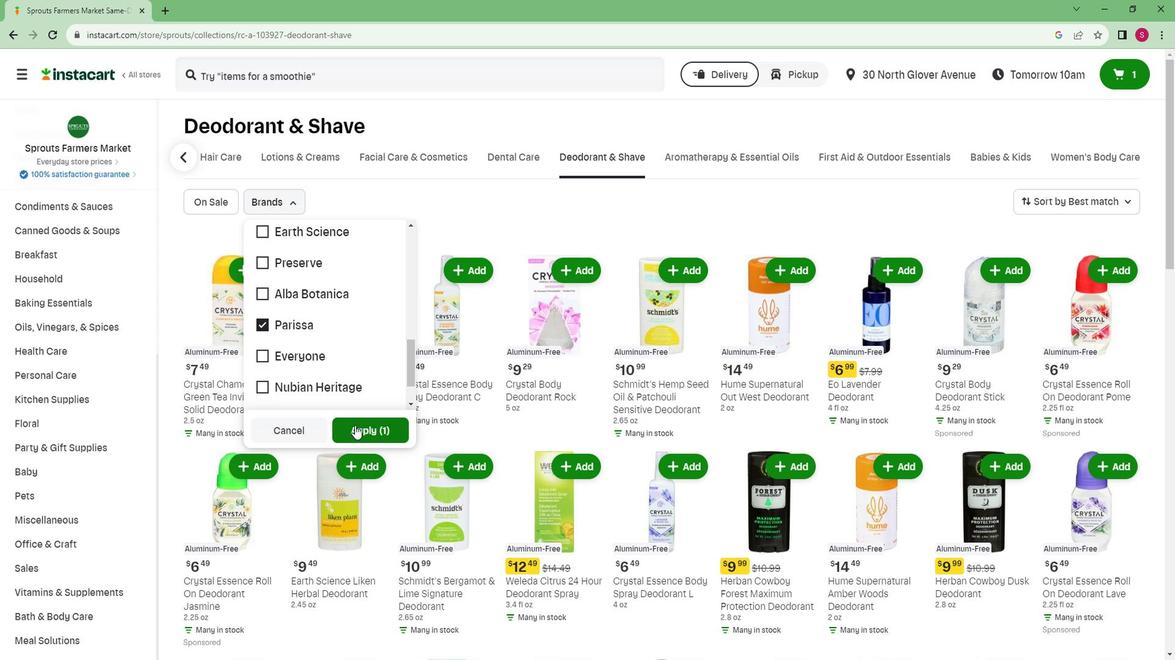 
Action: Mouse moved to (378, 414)
Screenshot: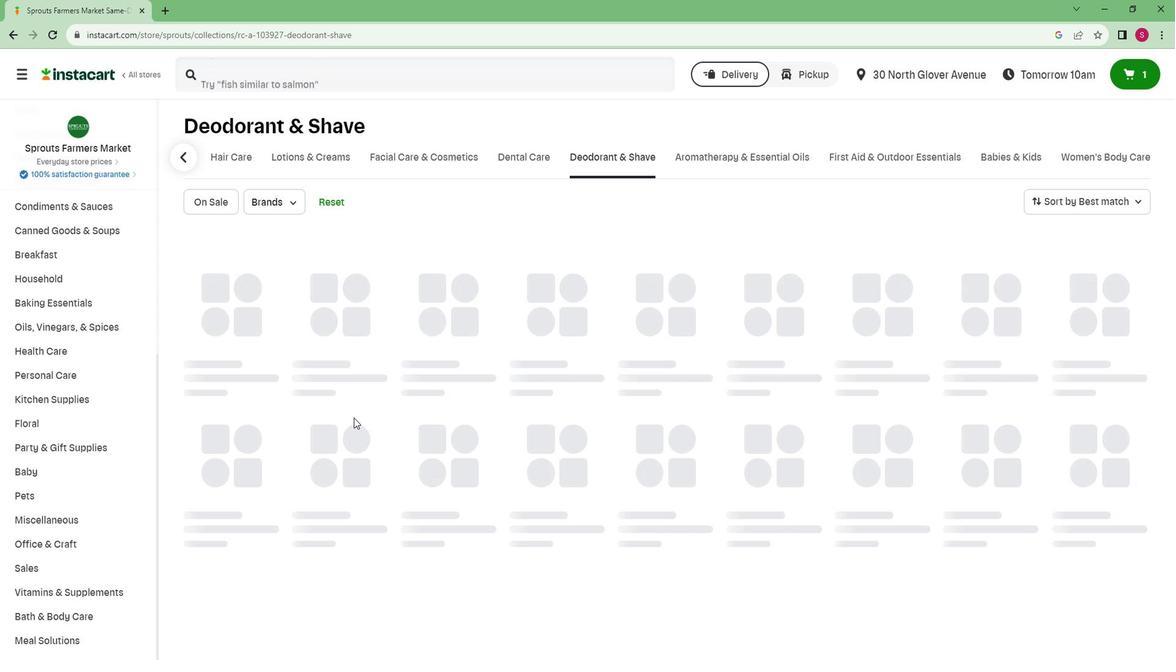 
